 Task: Play online crossword game.
Action: Mouse moved to (333, 156)
Screenshot: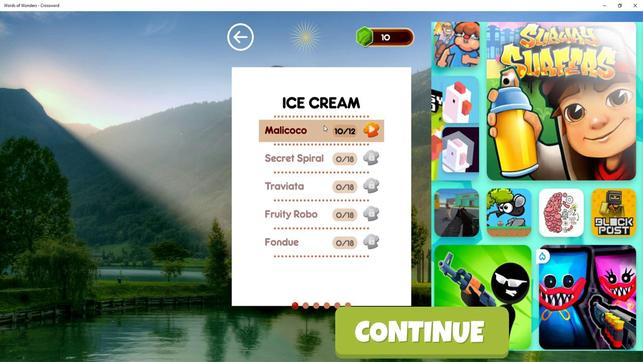 
Action: Mouse pressed left at (333, 156)
Screenshot: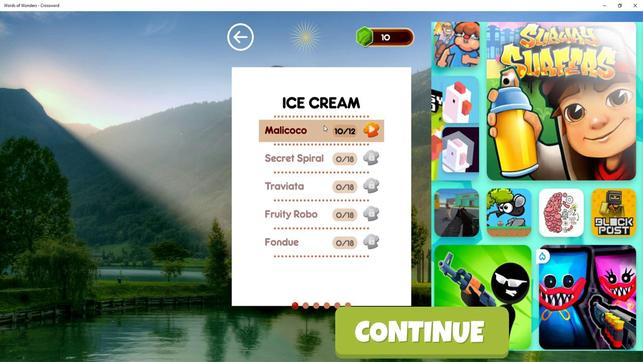 
Action: Mouse moved to (347, 134)
Screenshot: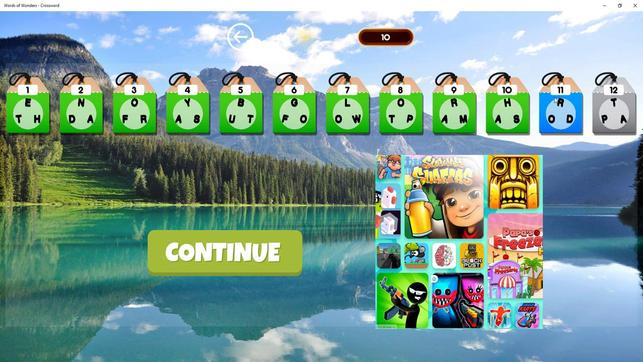 
Action: Mouse pressed left at (347, 134)
Screenshot: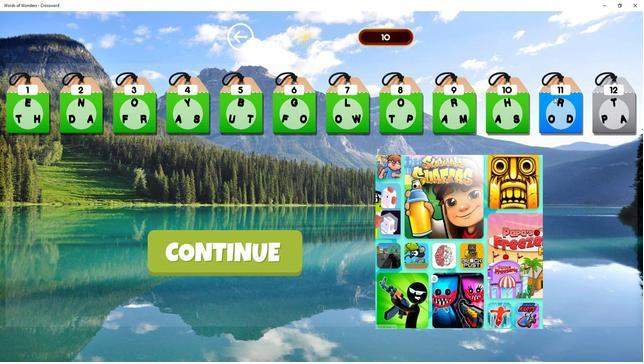
Action: Mouse moved to (331, 259)
Screenshot: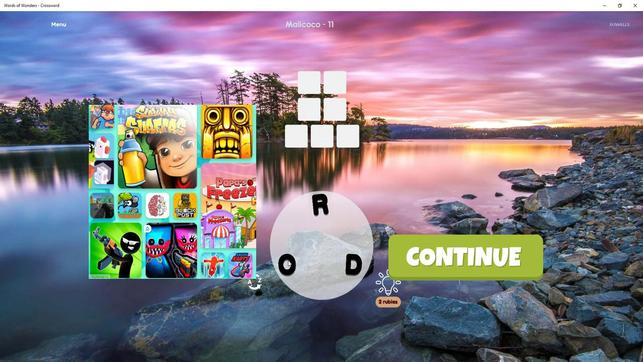 
Action: Mouse pressed left at (331, 259)
Screenshot: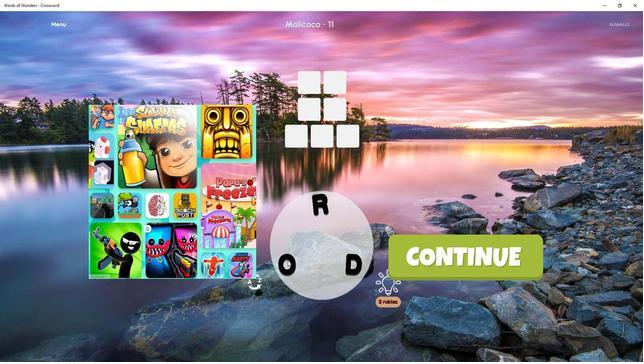 
Action: Mouse moved to (334, 264)
Screenshot: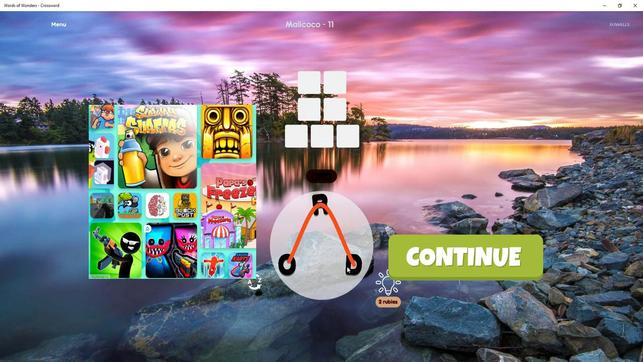 
Action: Mouse pressed left at (334, 264)
Screenshot: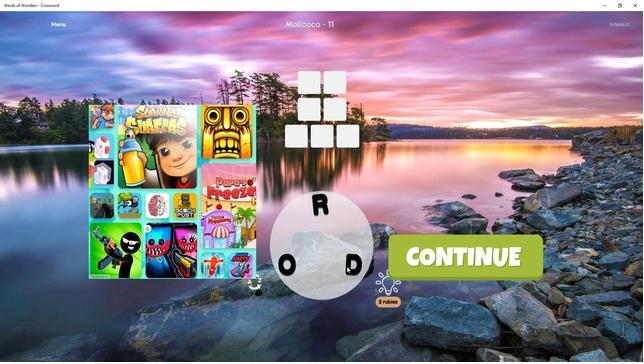 
Action: Mouse moved to (333, 218)
Screenshot: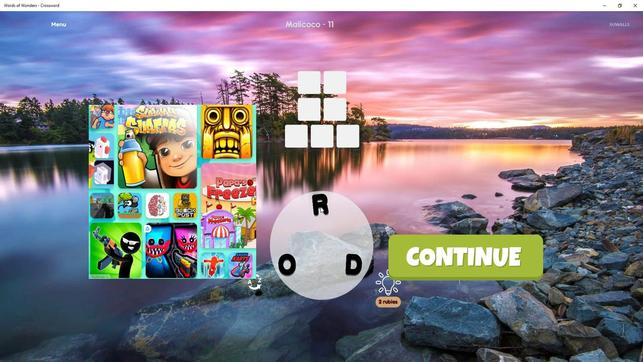 
Action: Mouse pressed left at (333, 218)
Screenshot: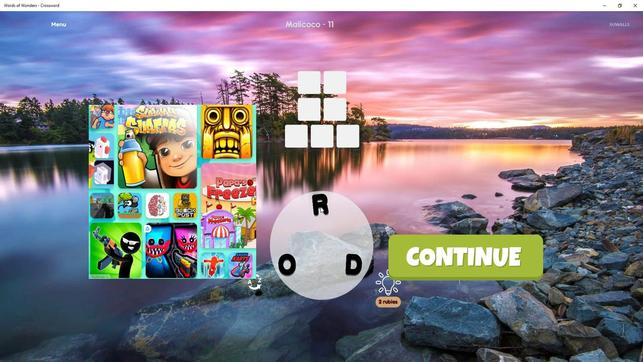 
Action: Mouse moved to (331, 257)
Screenshot: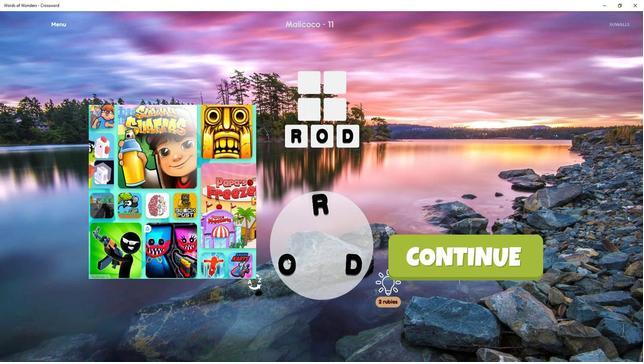 
Action: Mouse pressed left at (331, 257)
Screenshot: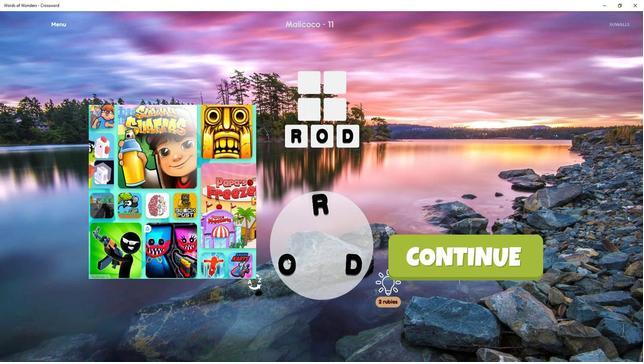 
Action: Mouse moved to (331, 257)
Screenshot: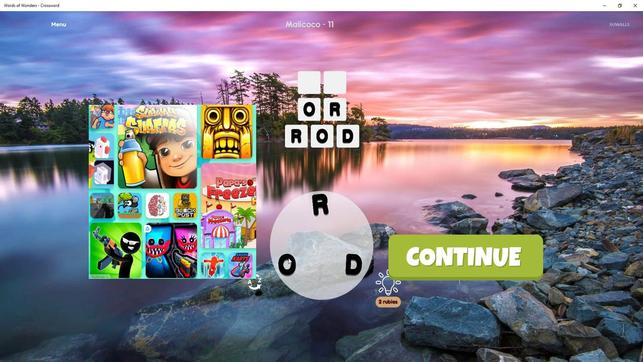 
Action: Mouse pressed left at (331, 257)
Screenshot: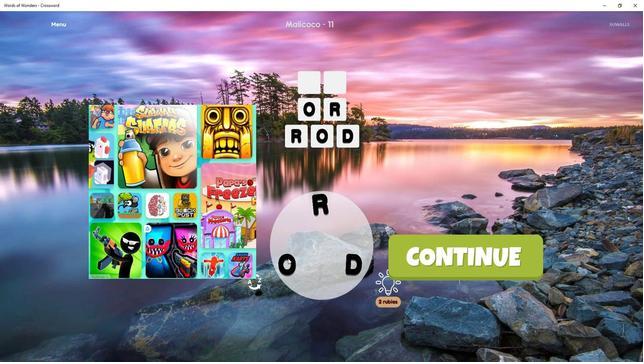
Action: Mouse moved to (331, 259)
Screenshot: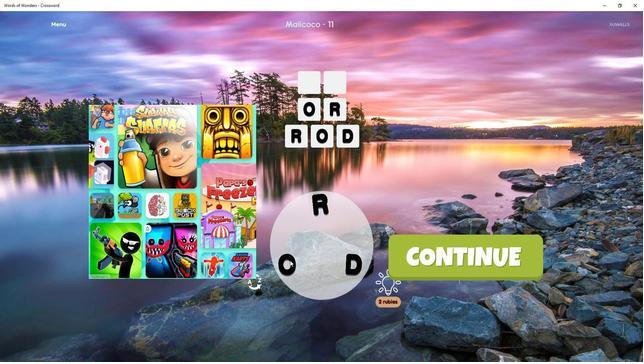 
Action: Mouse pressed left at (331, 259)
Screenshot: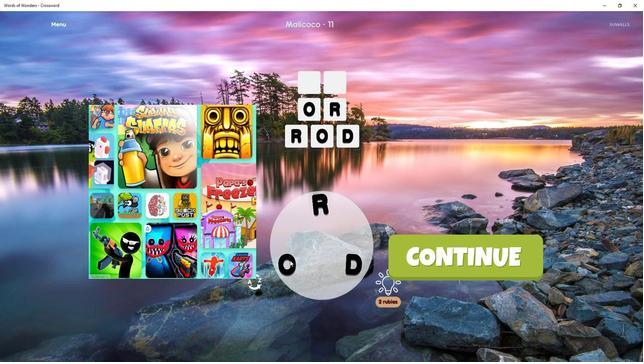 
Action: Mouse moved to (333, 218)
Screenshot: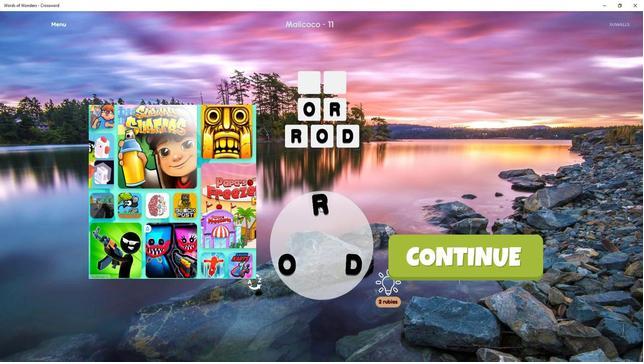 
Action: Mouse pressed left at (333, 218)
Screenshot: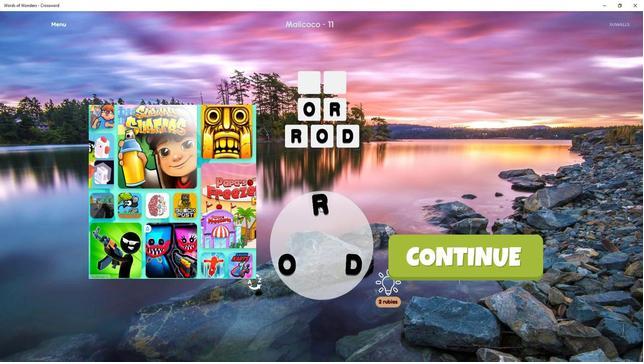 
Action: Mouse moved to (335, 263)
Screenshot: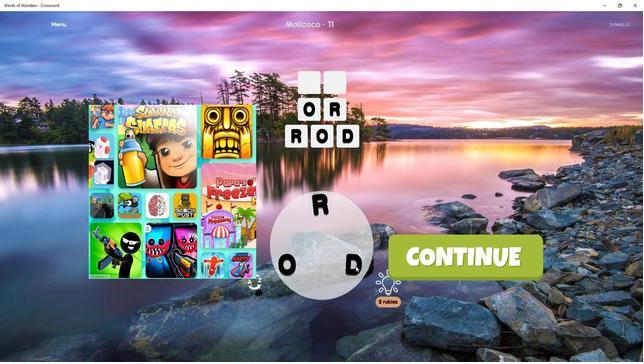 
Action: Mouse pressed left at (335, 263)
Screenshot: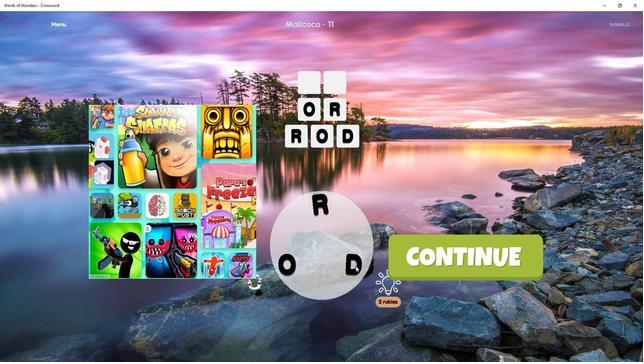 
Action: Mouse moved to (331, 262)
Screenshot: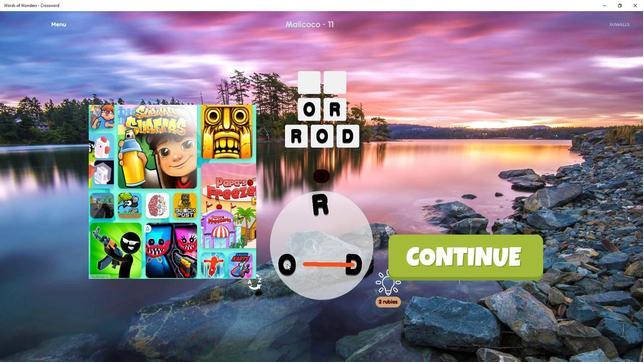 
